 Task: Create in the project AgileMind in Backlog an issue 'Develop a new tool for automated testing of mobile application security vulnerabilities and penetration testing', assign it to team member softage.2@softage.net and change the status to IN PROGRESS. Create in the project AgileMind in Backlog an issue 'Upgrade the caching mechanism of a web application to improve response time and reduce server load', assign it to team member softage.3@softage.net and change the status to IN PROGRESS
Action: Mouse moved to (232, 370)
Screenshot: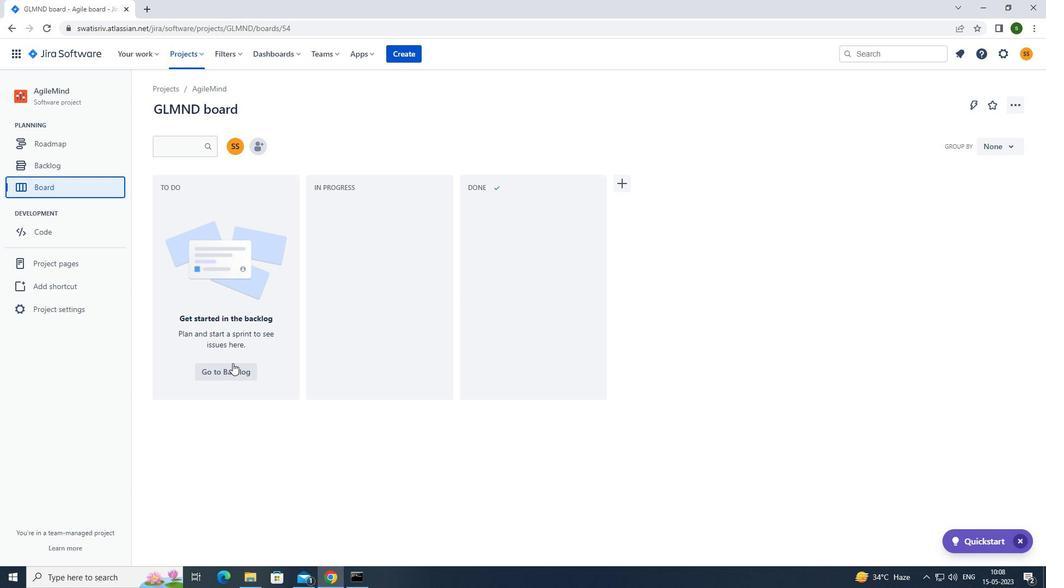 
Action: Mouse pressed left at (232, 370)
Screenshot: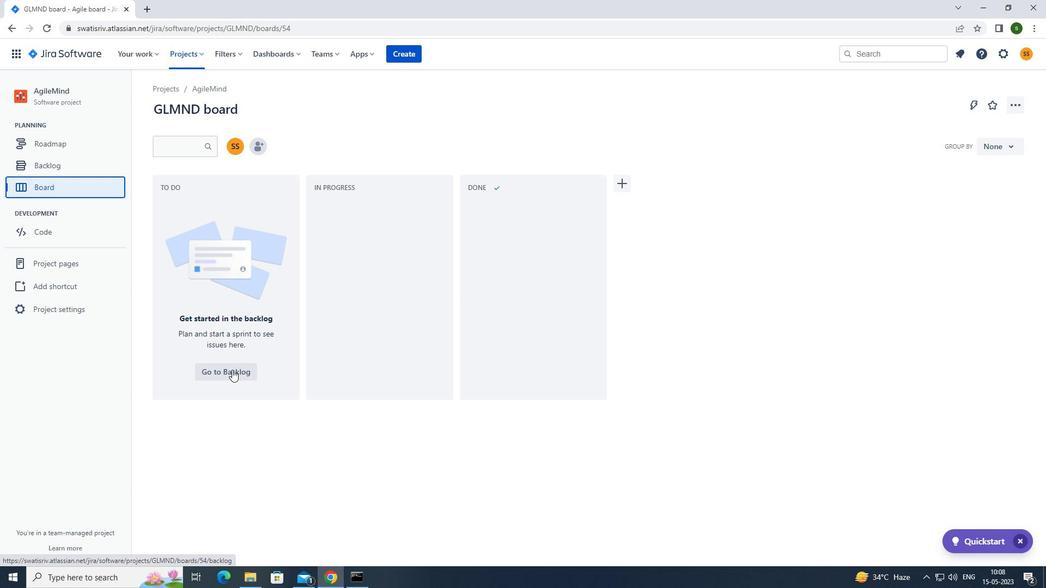 
Action: Mouse moved to (220, 220)
Screenshot: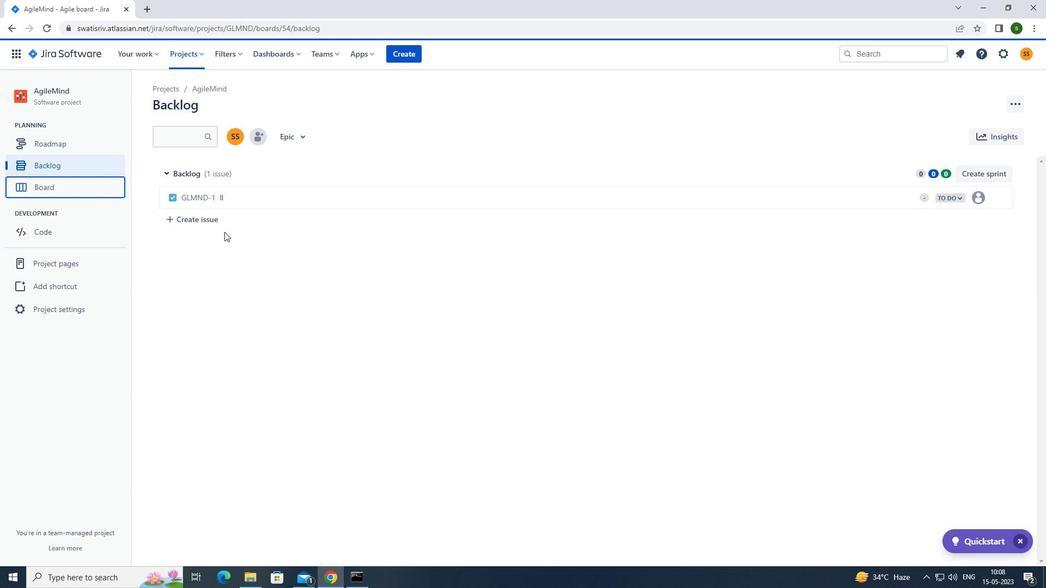 
Action: Mouse pressed left at (220, 220)
Screenshot: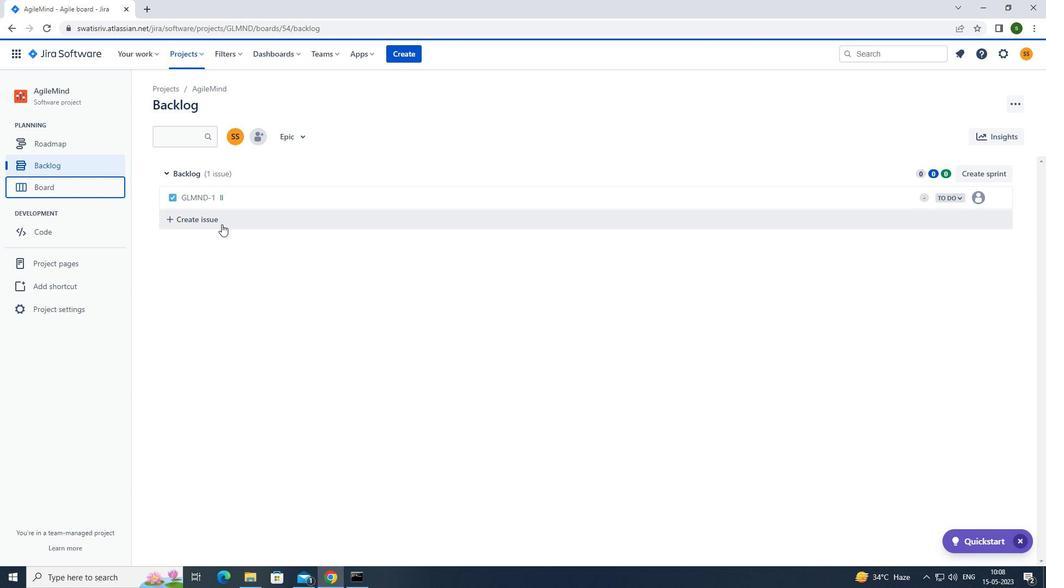 
Action: Mouse moved to (260, 222)
Screenshot: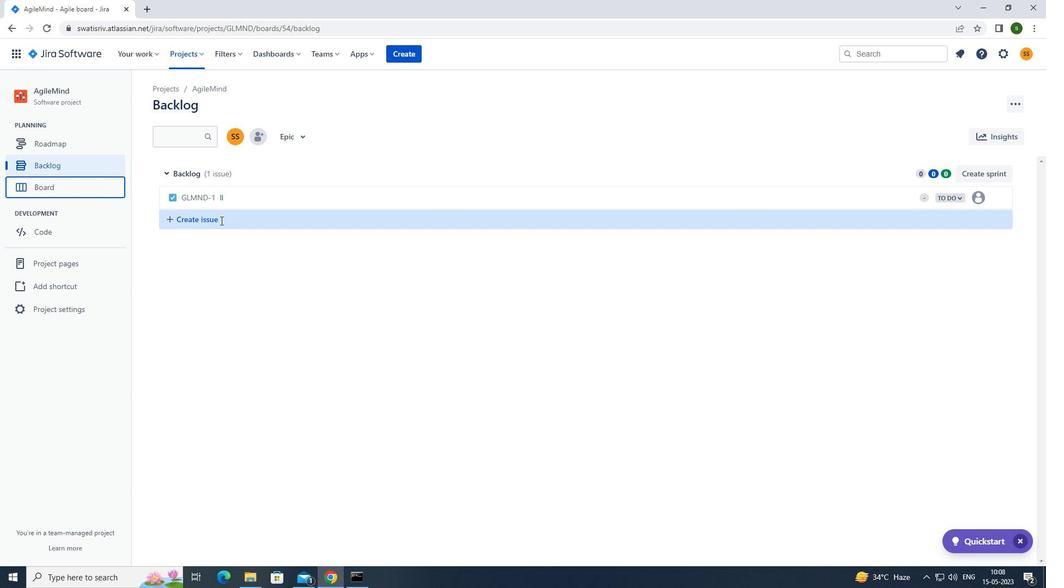 
Action: Key pressed <Key.caps_lock>d<Key.caps_lock>evelop<Key.space>a<Key.space>new<Key.space>tool<Key.space>for<Key.space>automated<Key.space>testing<Key.space>of<Key.space>mobile<Key.space>application<Key.space>security<Key.space>vulnerabilities<Key.space>and<Key.space>penetration<Key.space>testing<Key.enter>
Screenshot: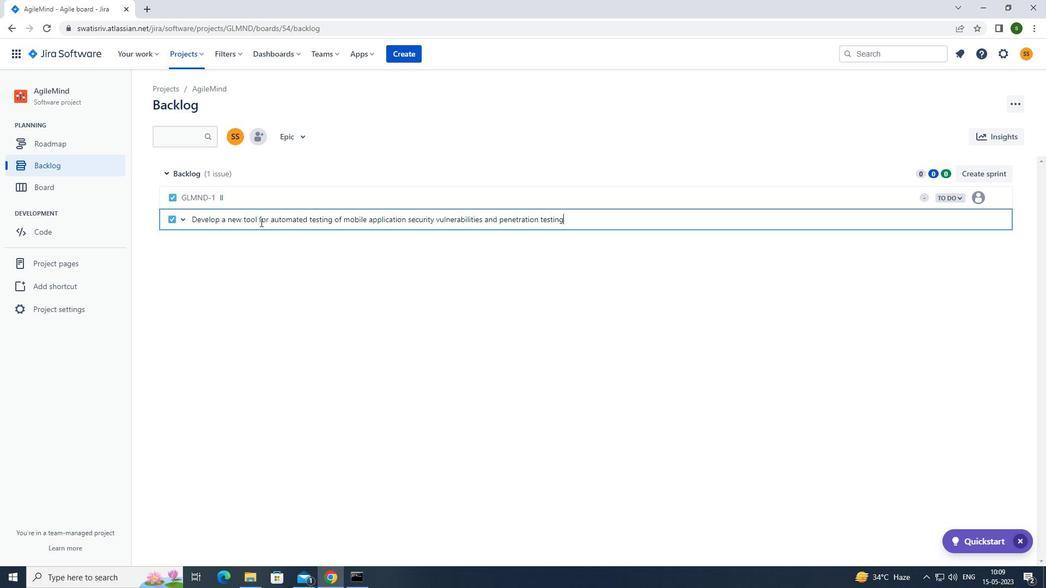 
Action: Mouse moved to (979, 223)
Screenshot: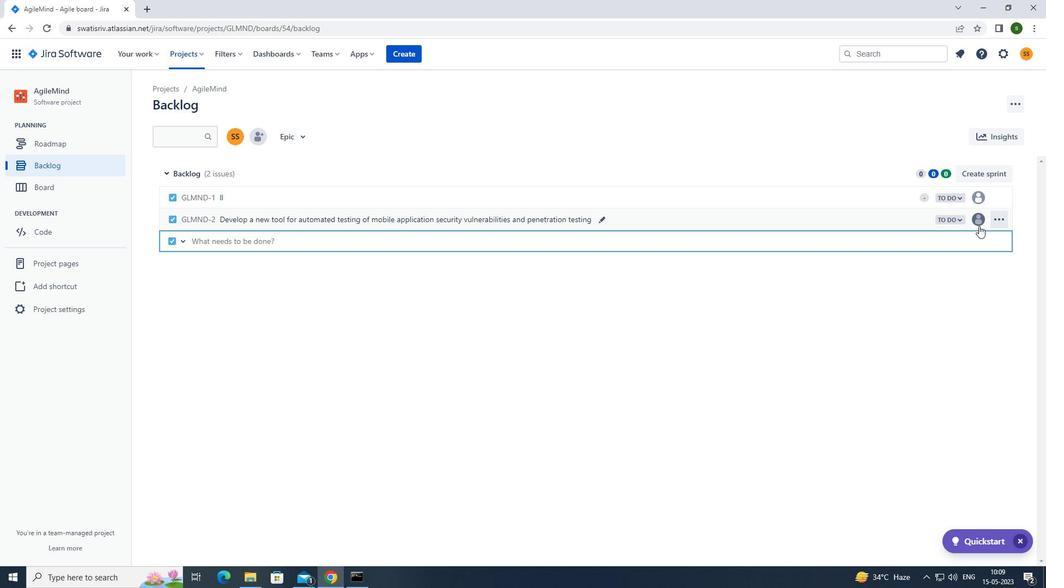 
Action: Mouse pressed left at (979, 223)
Screenshot: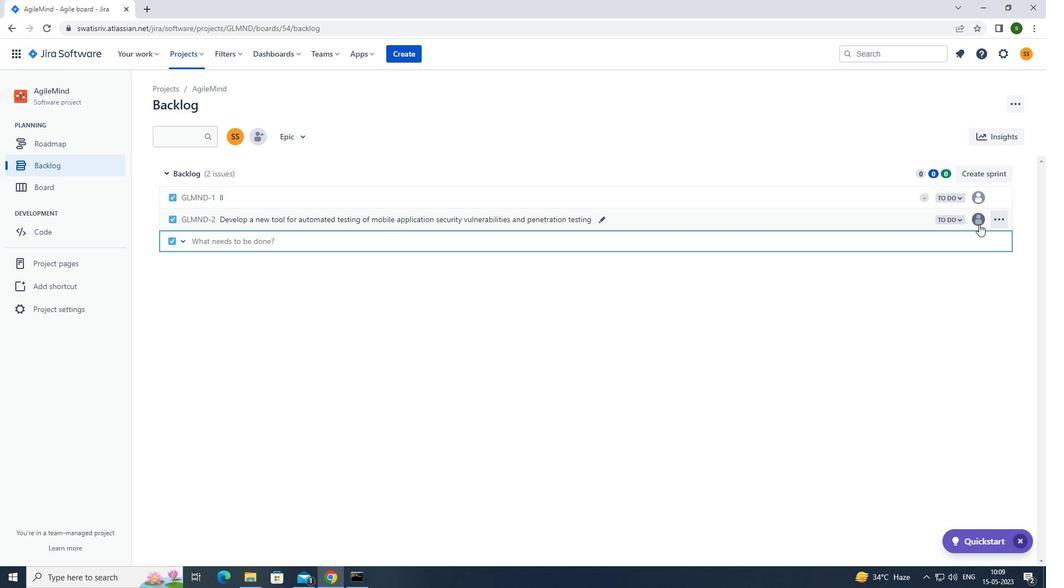 
Action: Mouse moved to (888, 329)
Screenshot: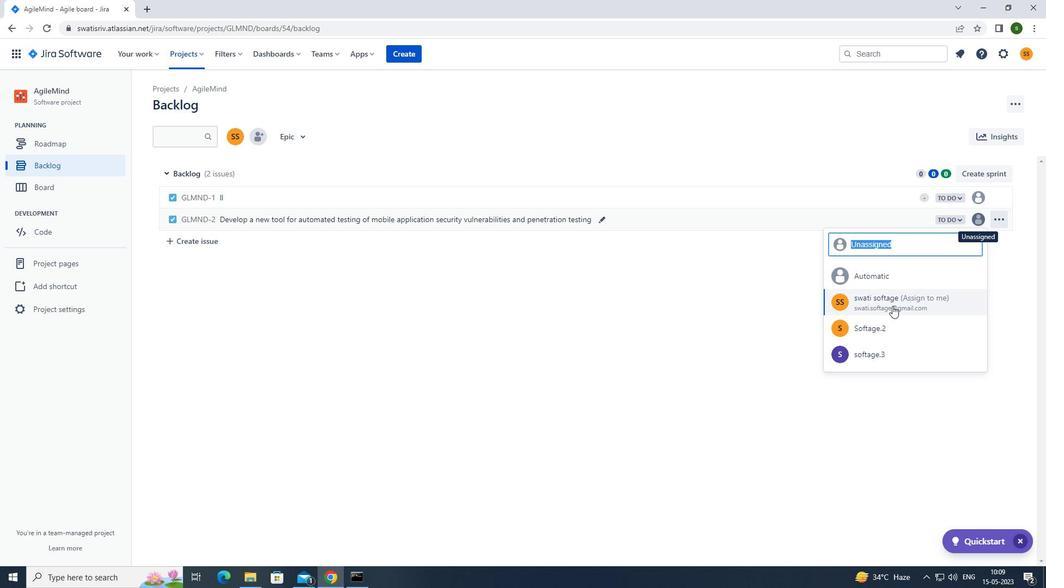 
Action: Mouse pressed left at (888, 329)
Screenshot: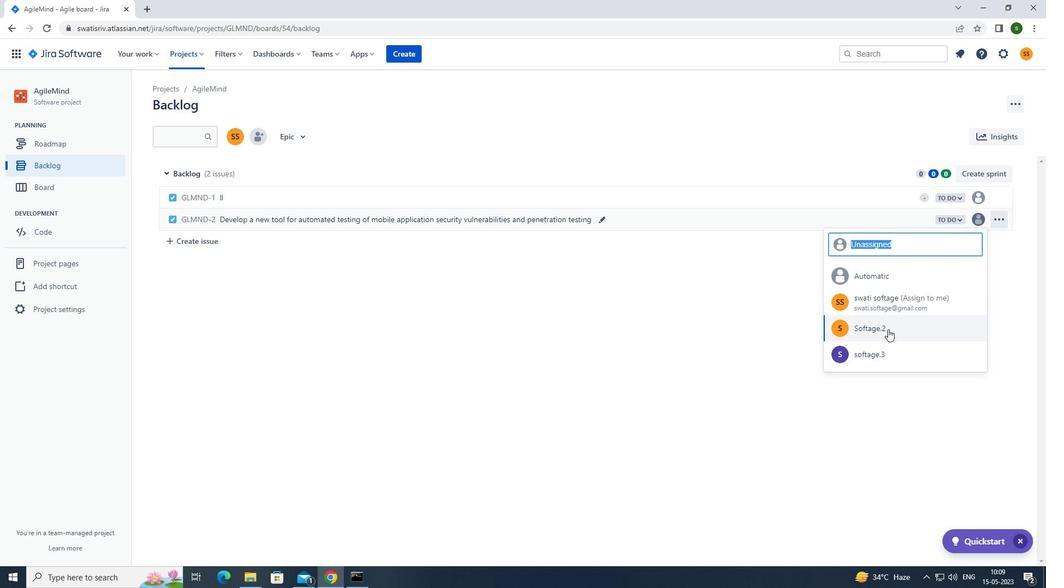 
Action: Mouse moved to (950, 219)
Screenshot: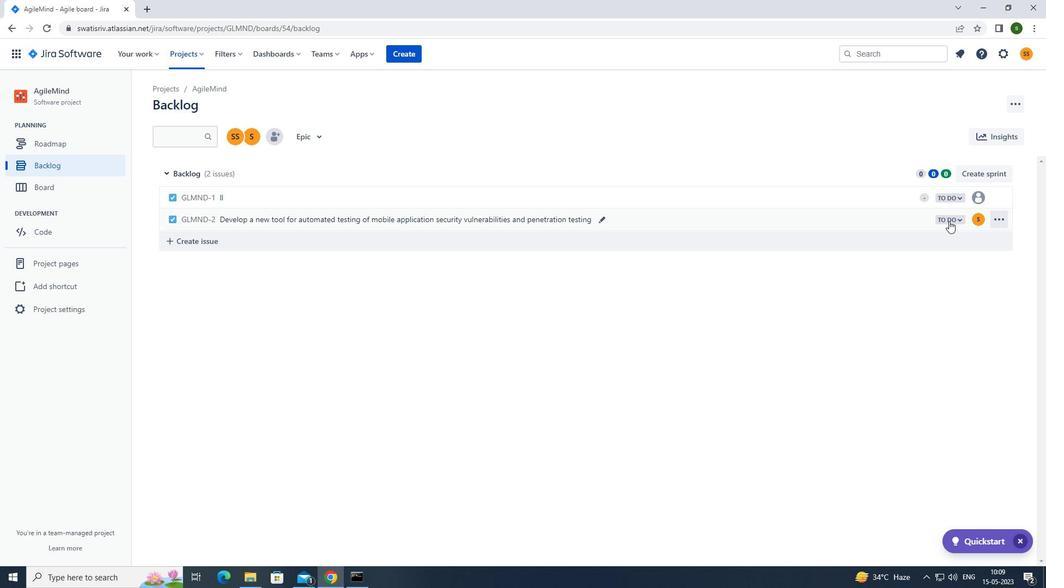 
Action: Mouse pressed left at (950, 219)
Screenshot: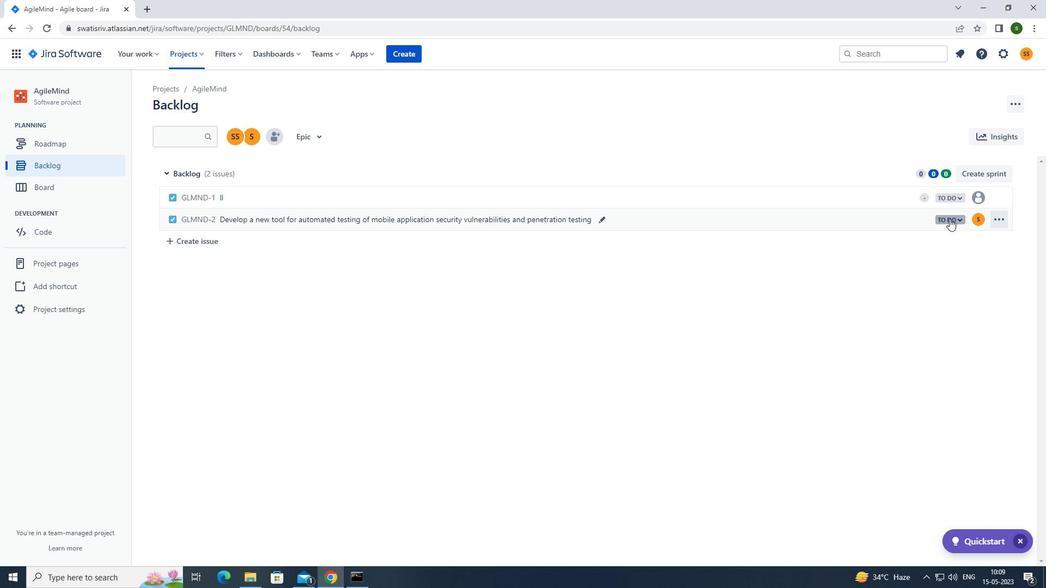 
Action: Mouse moved to (931, 241)
Screenshot: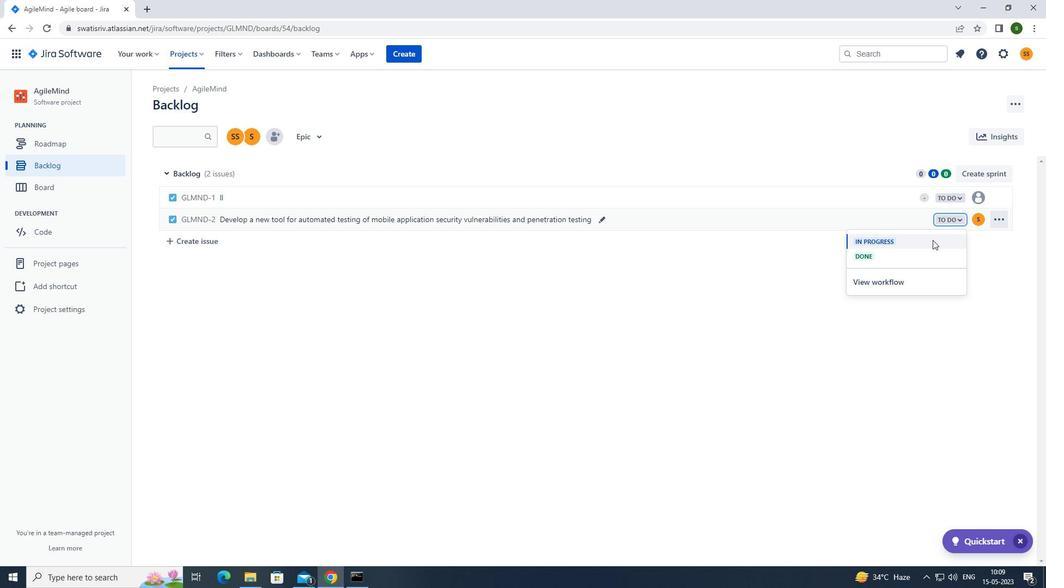 
Action: Mouse pressed left at (931, 241)
Screenshot: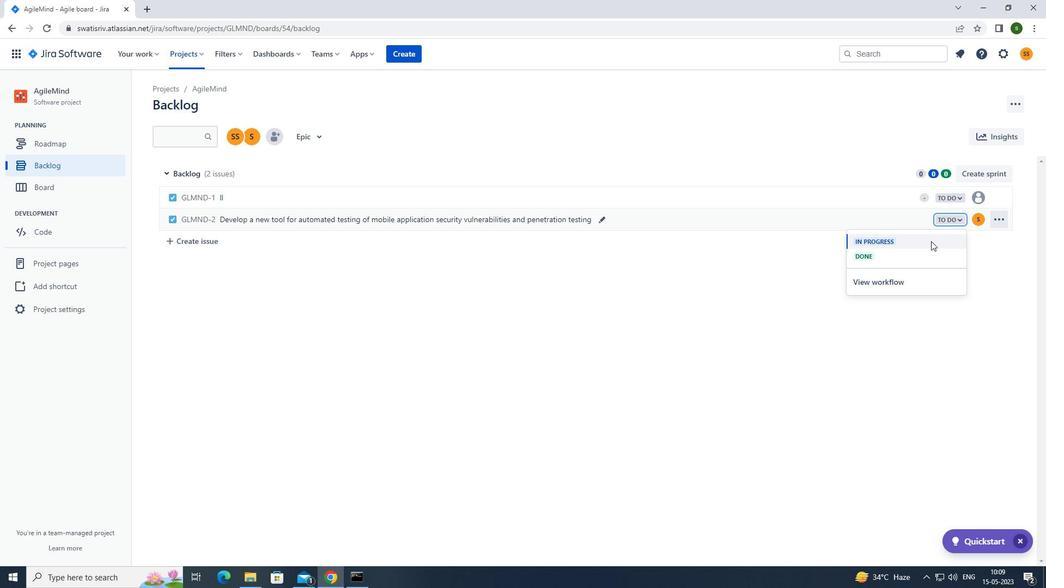 
Action: Mouse moved to (205, 241)
Screenshot: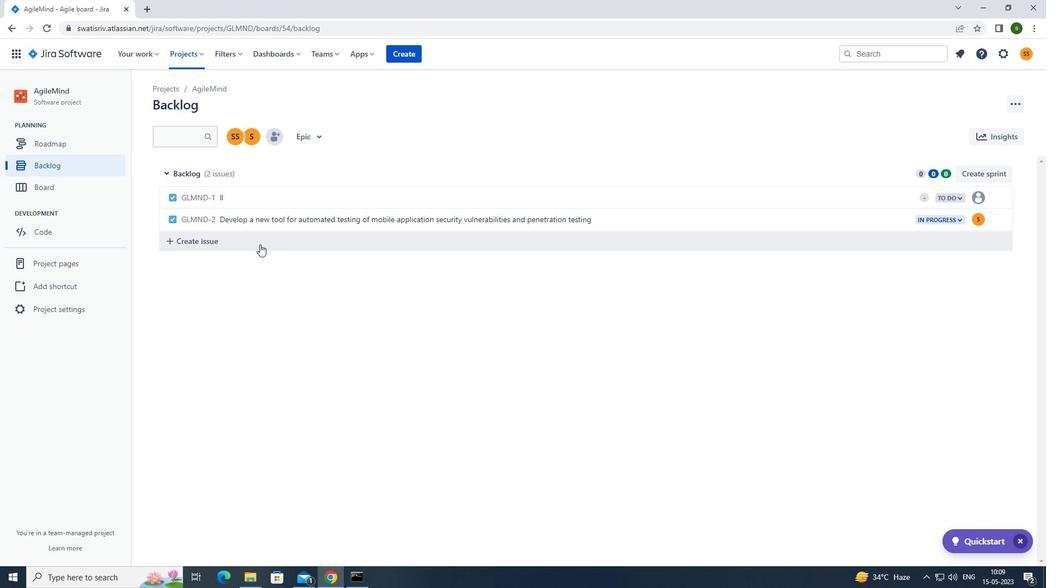 
Action: Mouse pressed left at (205, 241)
Screenshot: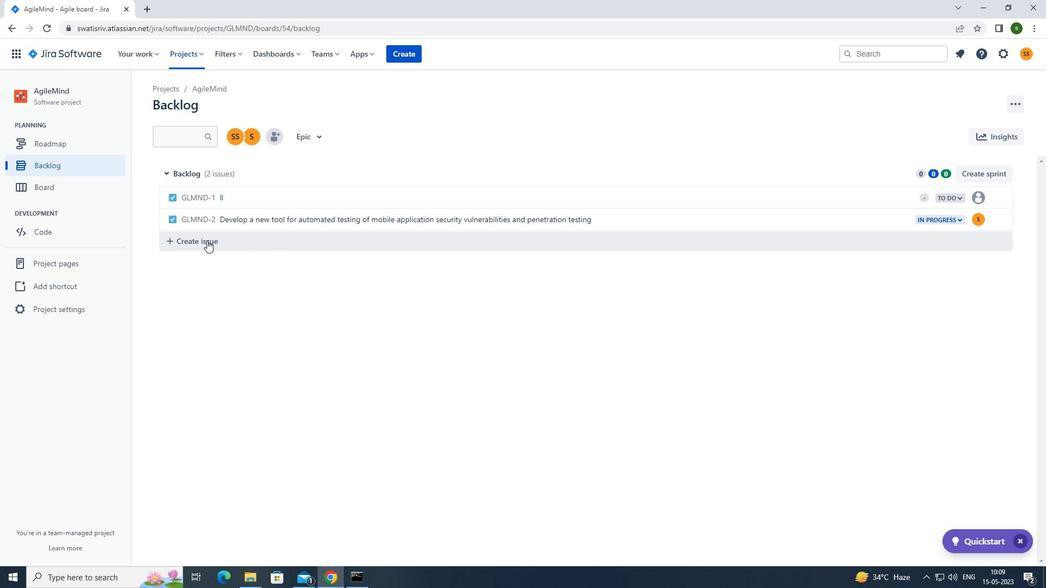 
Action: Mouse moved to (247, 244)
Screenshot: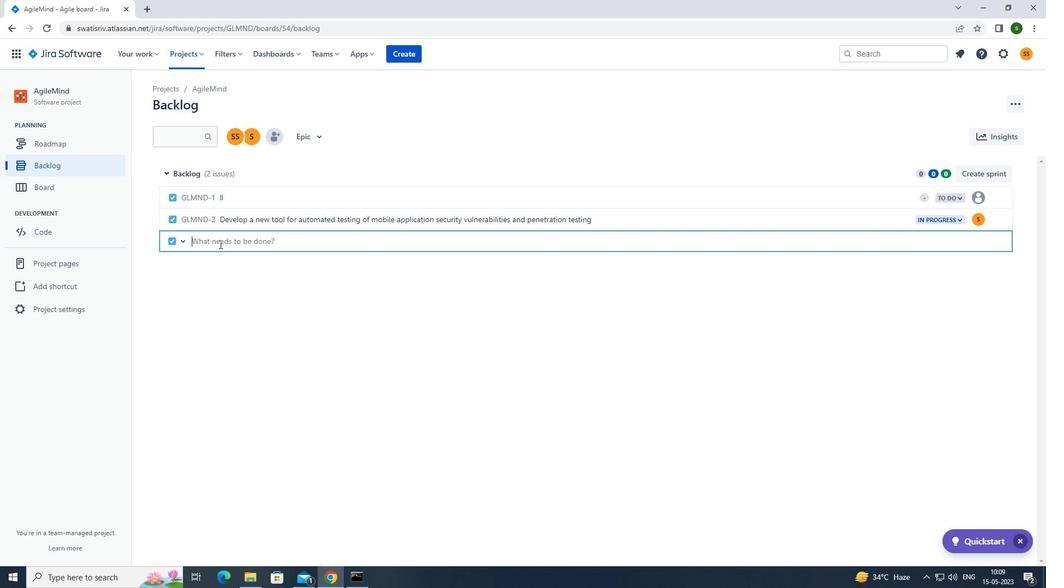 
Action: Key pressed <Key.caps_lock>u<Key.caps_lock>pgrade<Key.space>the<Key.space>caching<Key.space>mechanism<Key.space>of<Key.space>a<Key.space>web<Key.space>application<Key.space>to<Key.space>improve<Key.space>response<Key.space>time<Key.space>and<Key.space>reduce<Key.space>server<Key.space>load<Key.enter>
Screenshot: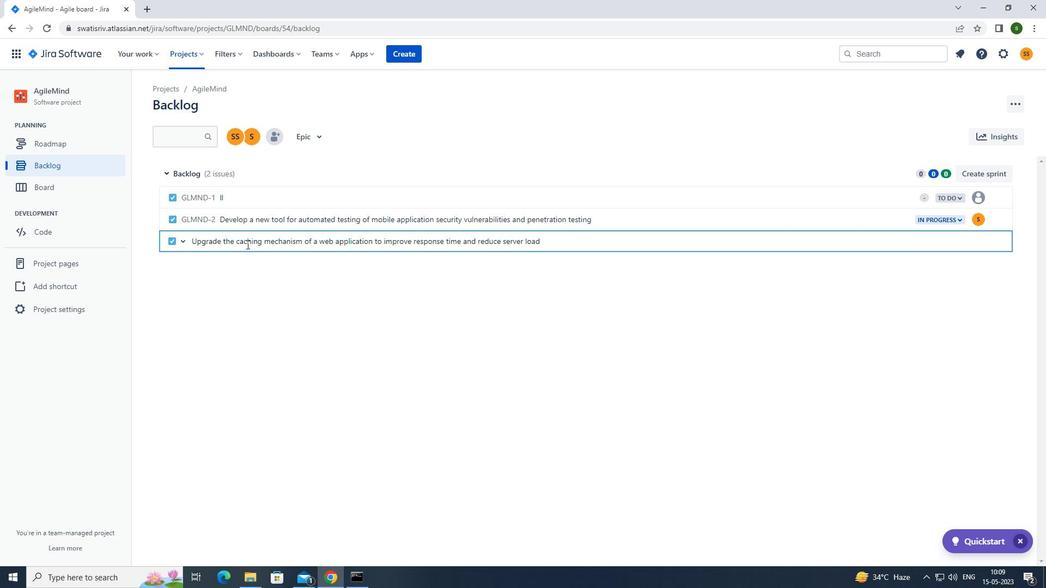 
Action: Mouse moved to (980, 241)
Screenshot: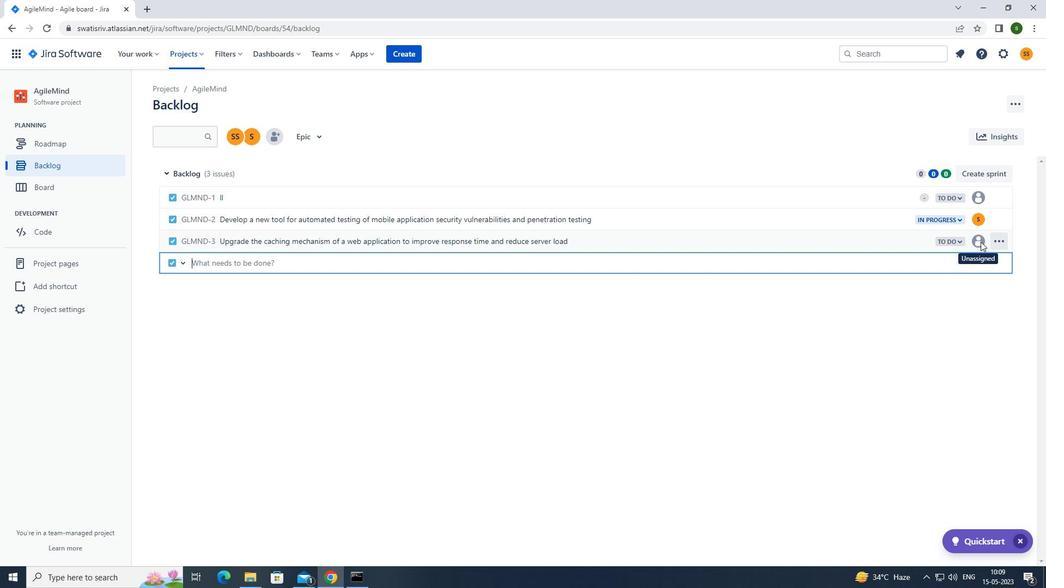 
Action: Mouse pressed left at (980, 241)
Screenshot: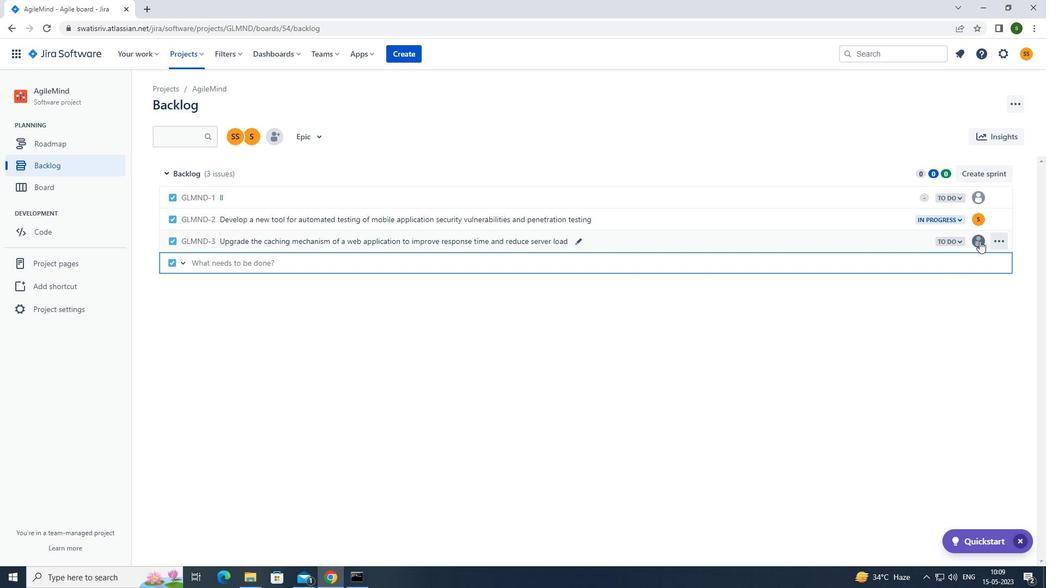 
Action: Mouse moved to (887, 372)
Screenshot: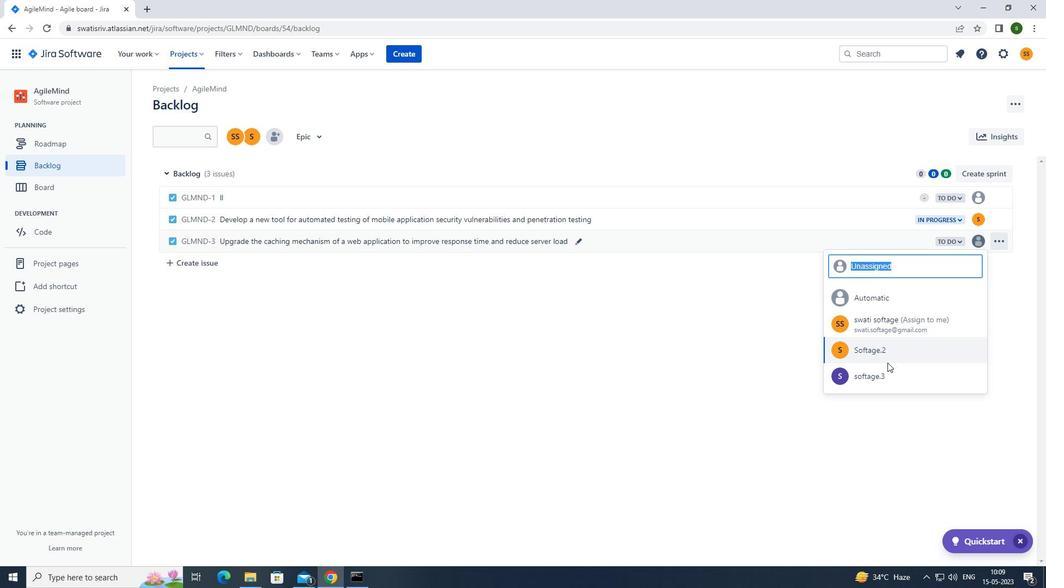 
Action: Mouse pressed left at (887, 372)
Screenshot: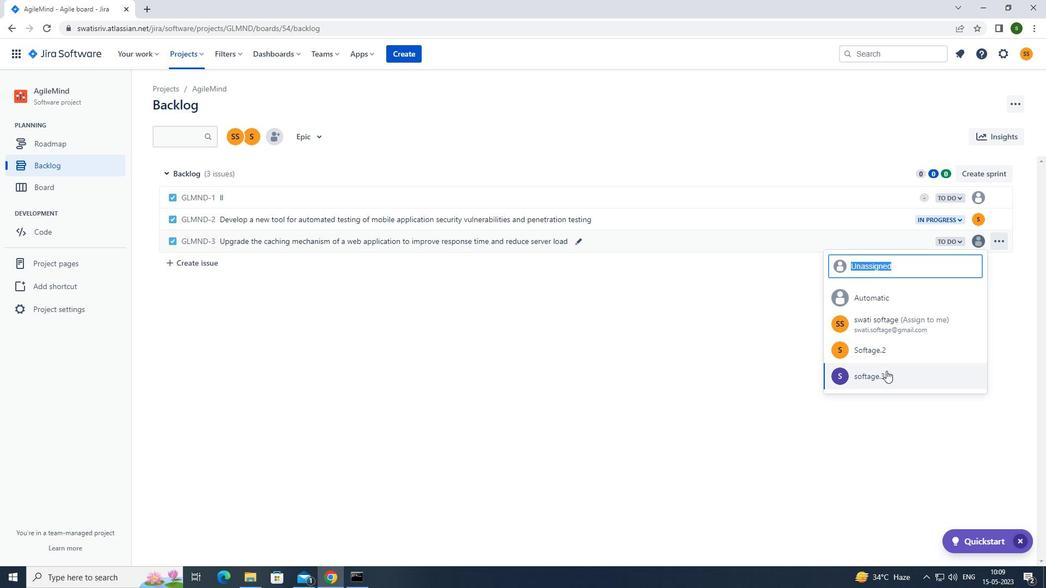 
Action: Mouse moved to (956, 241)
Screenshot: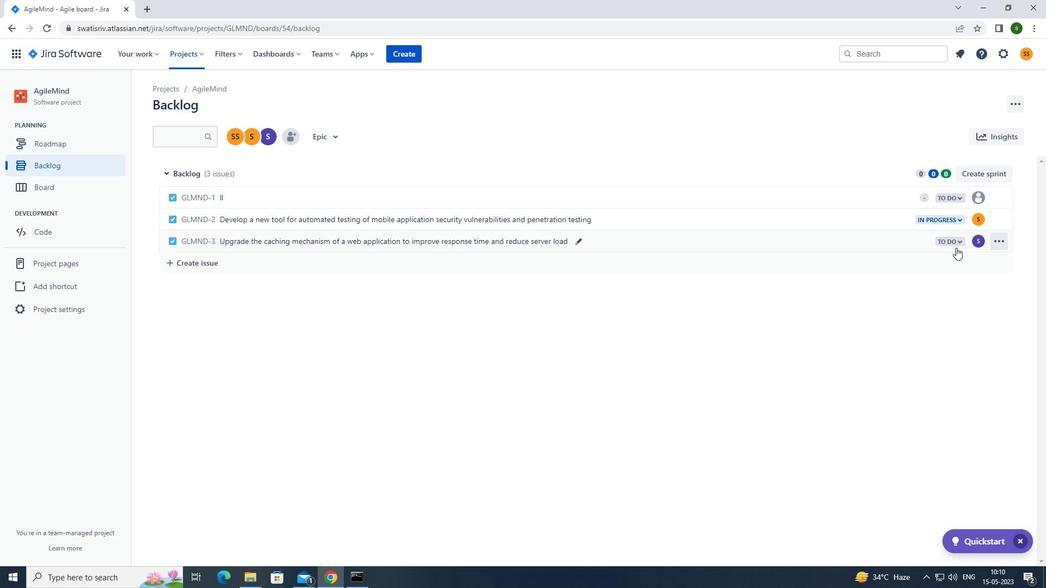 
Action: Mouse pressed left at (956, 241)
Screenshot: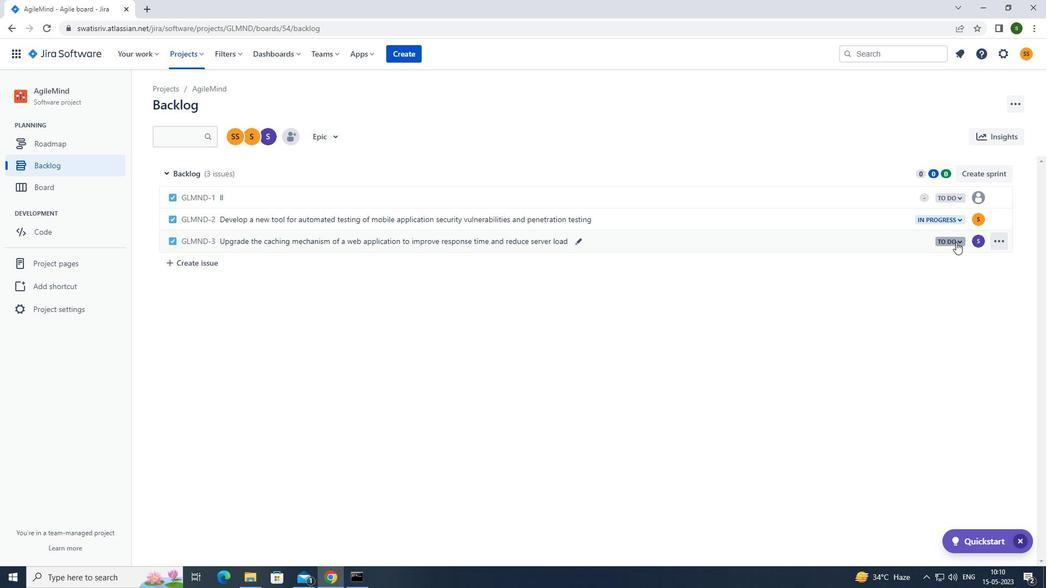 
Action: Mouse moved to (910, 261)
Screenshot: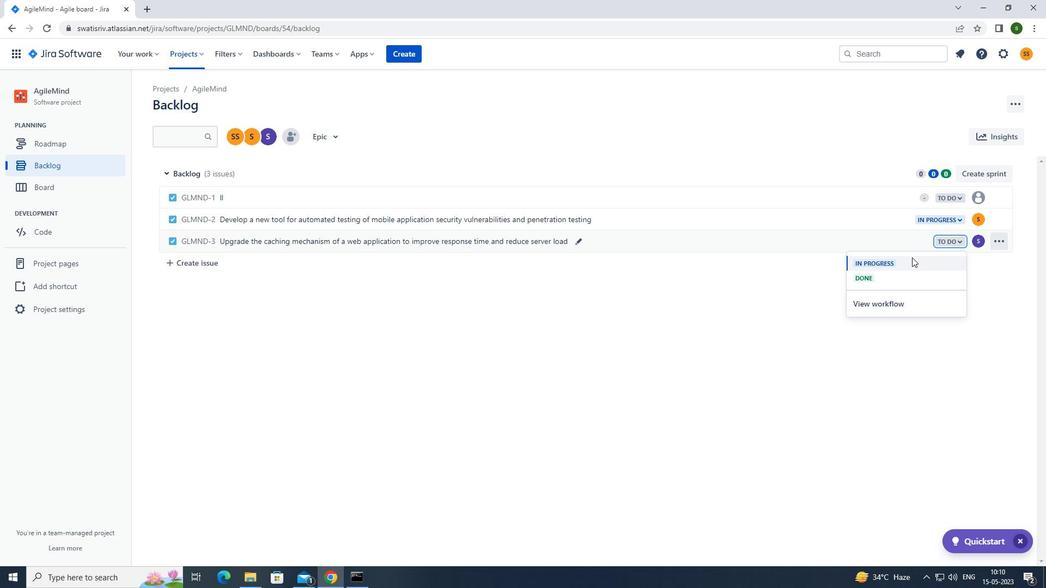 
Action: Mouse pressed left at (910, 261)
Screenshot: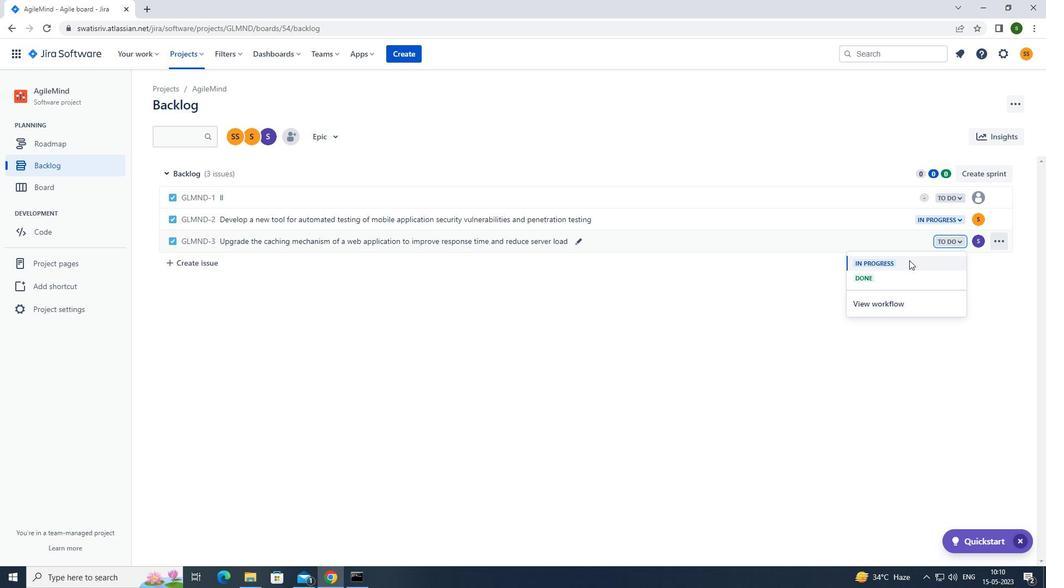 
Action: Mouse moved to (751, 362)
Screenshot: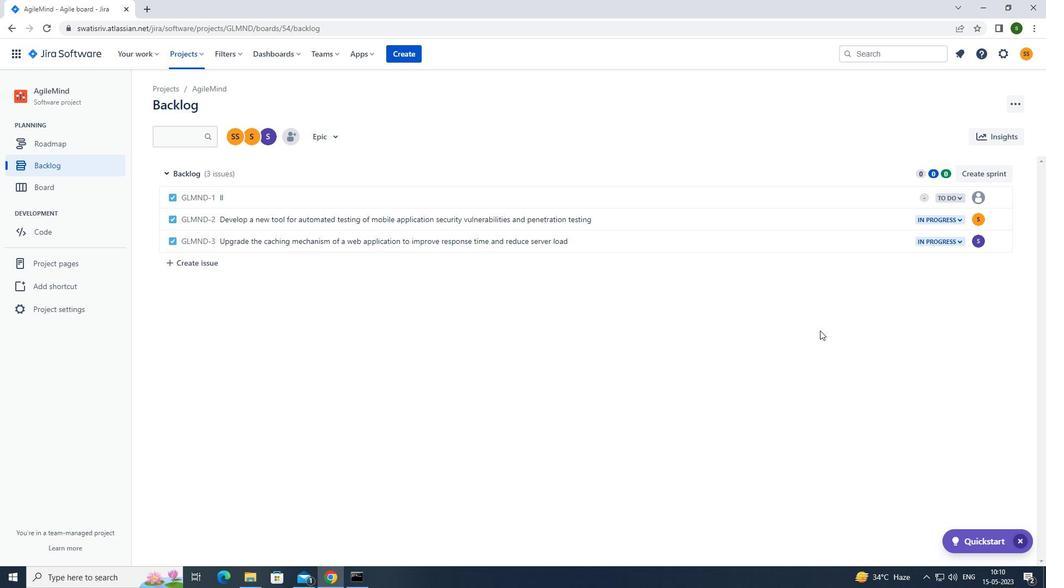 
